 Task: In the  document ion.doc ,insert the clipart between heading and points ' search for communication ' and adjust the shape height to  '3.1''
Action: Mouse moved to (228, 211)
Screenshot: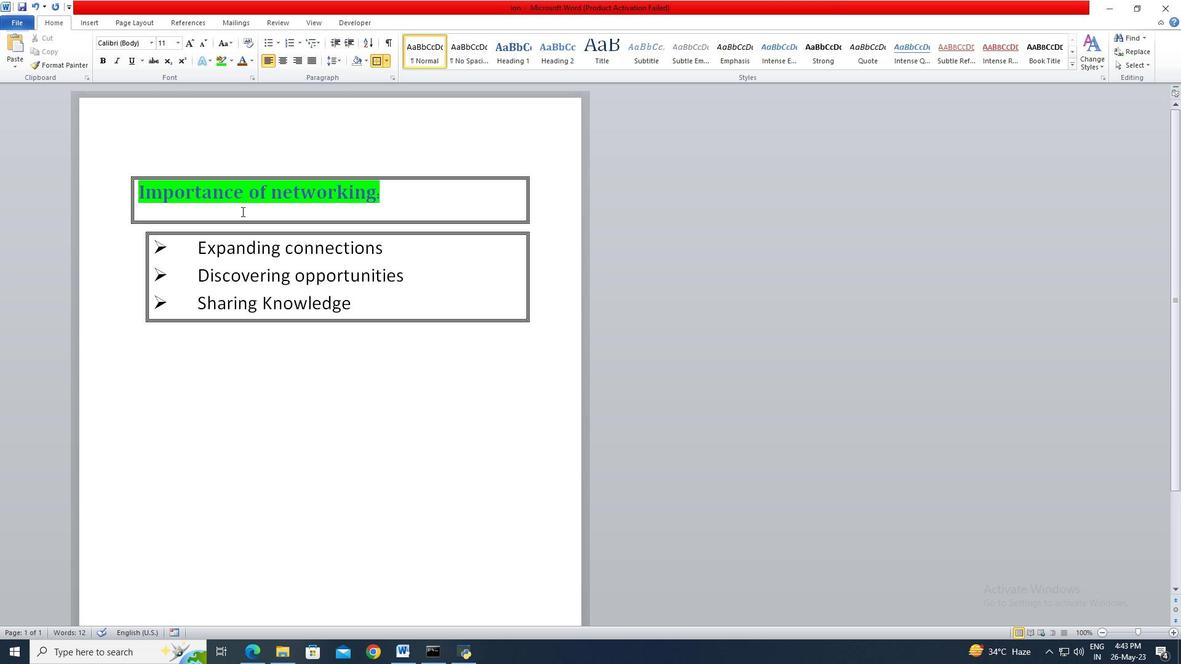 
Action: Mouse pressed left at (228, 211)
Screenshot: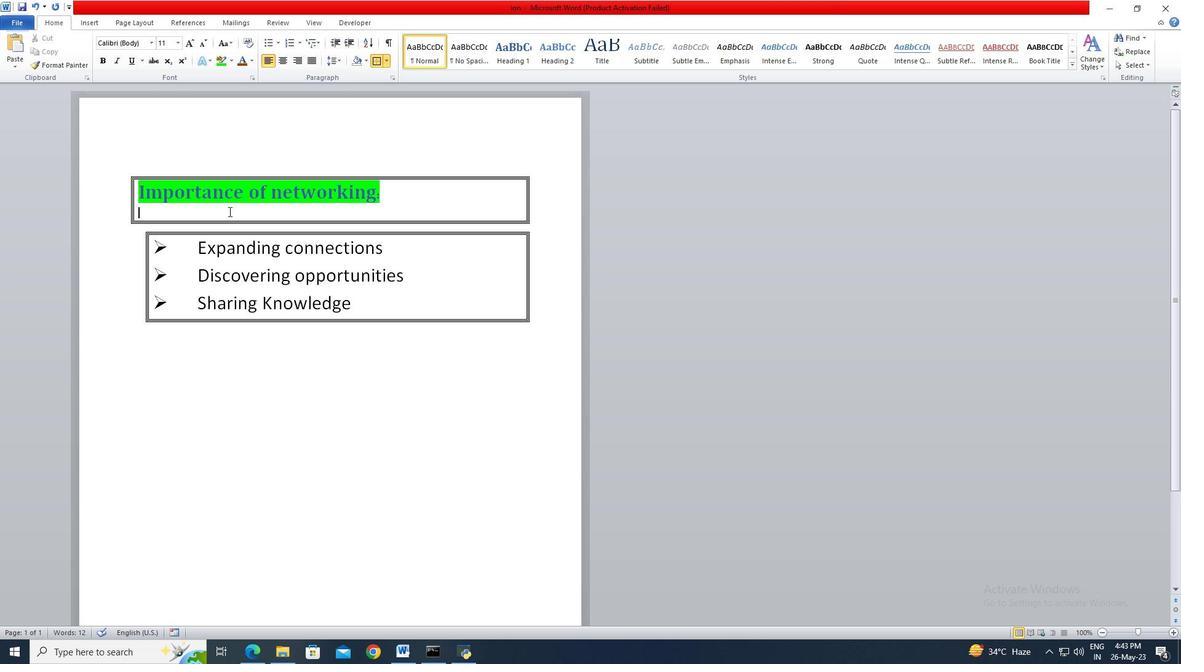 
Action: Key pressed <Key.left>
Screenshot: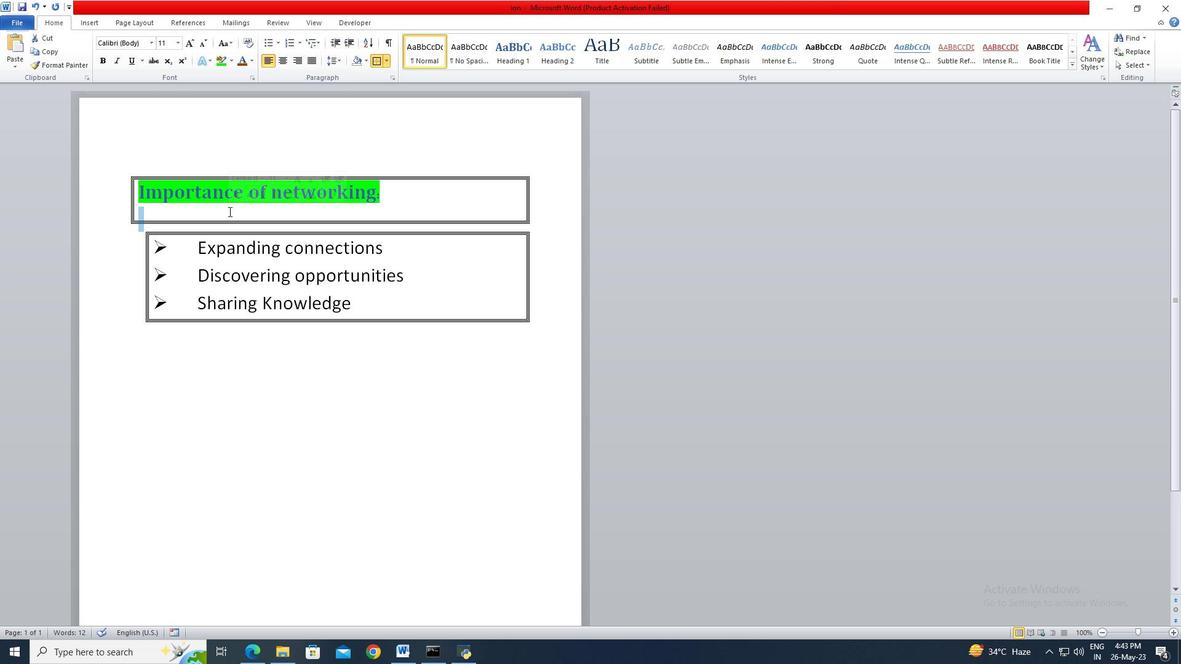 
Action: Mouse moved to (84, 22)
Screenshot: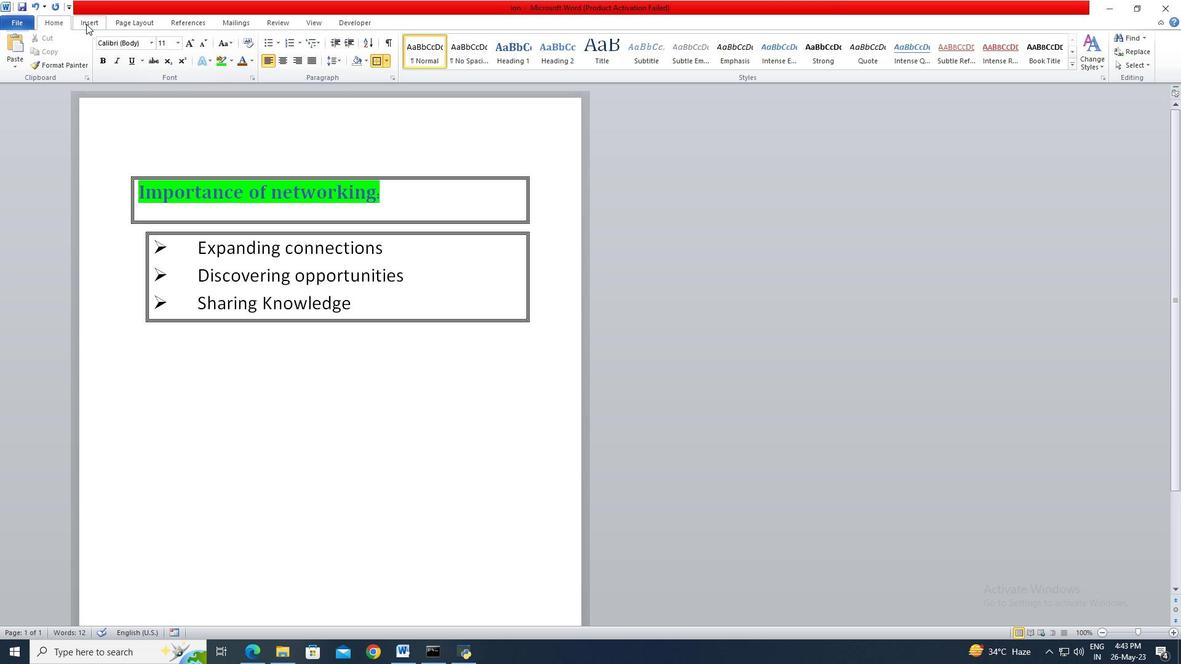 
Action: Mouse pressed left at (84, 22)
Screenshot: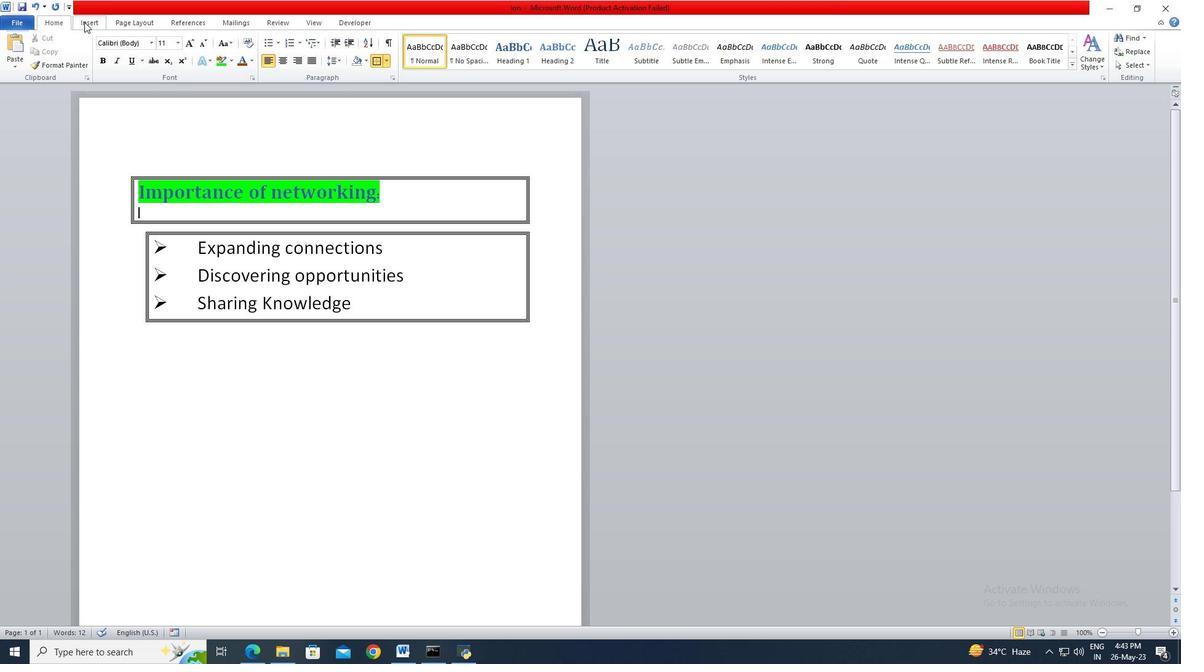 
Action: Mouse moved to (165, 56)
Screenshot: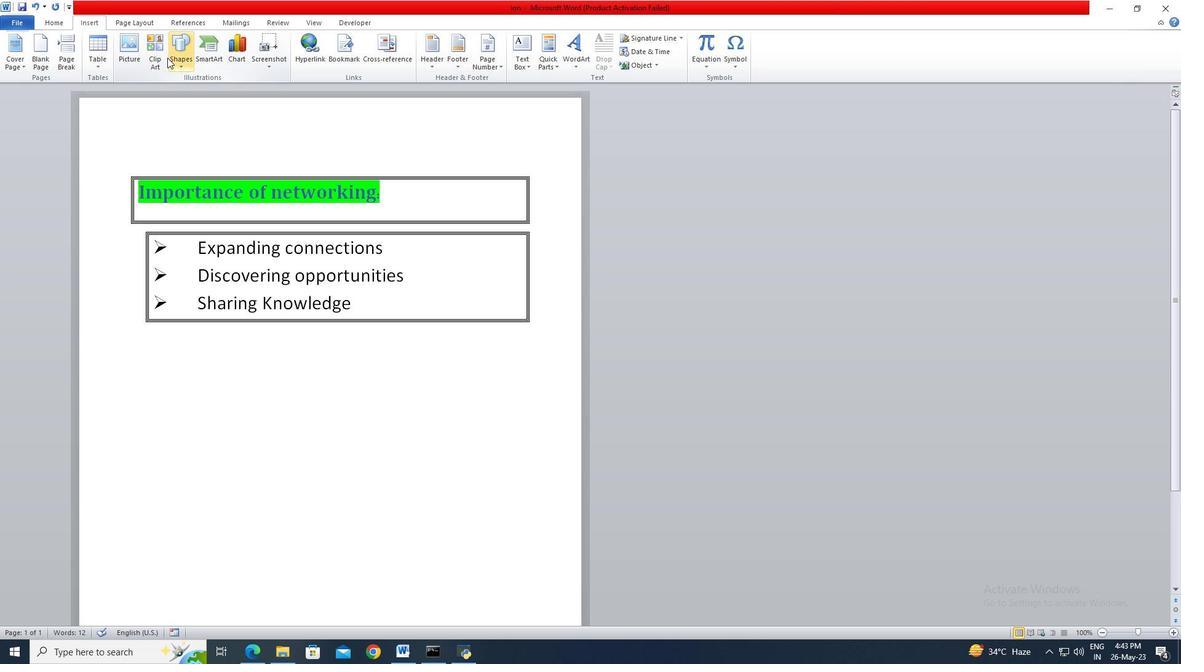 
Action: Mouse pressed left at (165, 56)
Screenshot: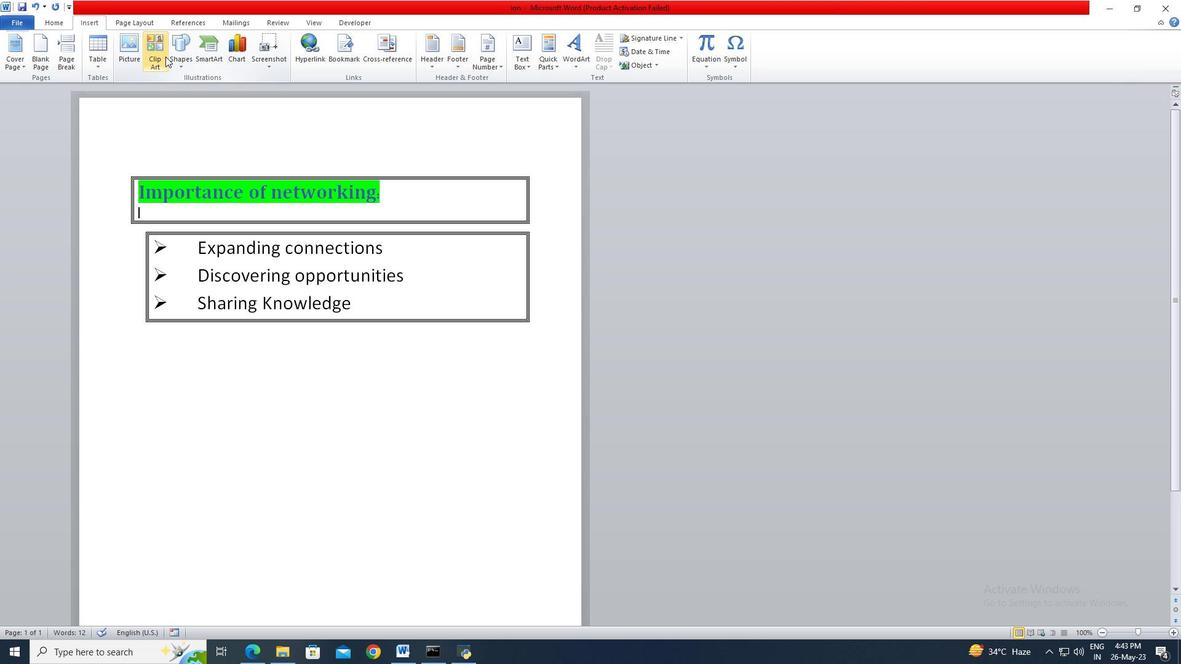 
Action: Mouse moved to (1044, 115)
Screenshot: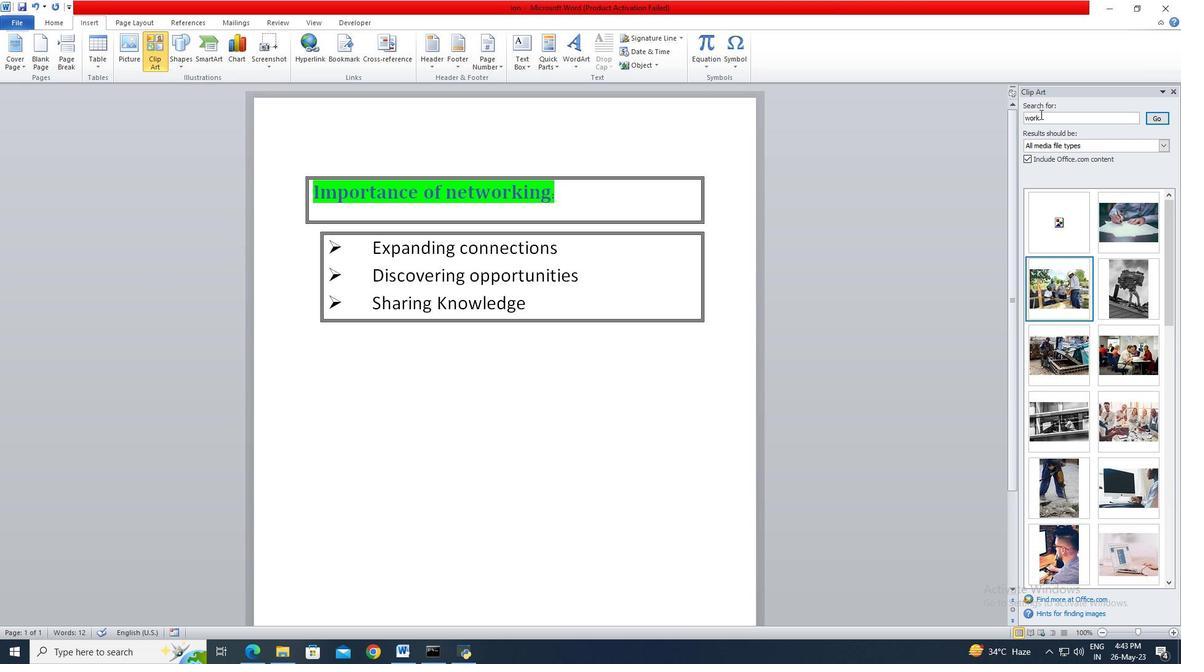 
Action: Mouse pressed left at (1044, 115)
Screenshot: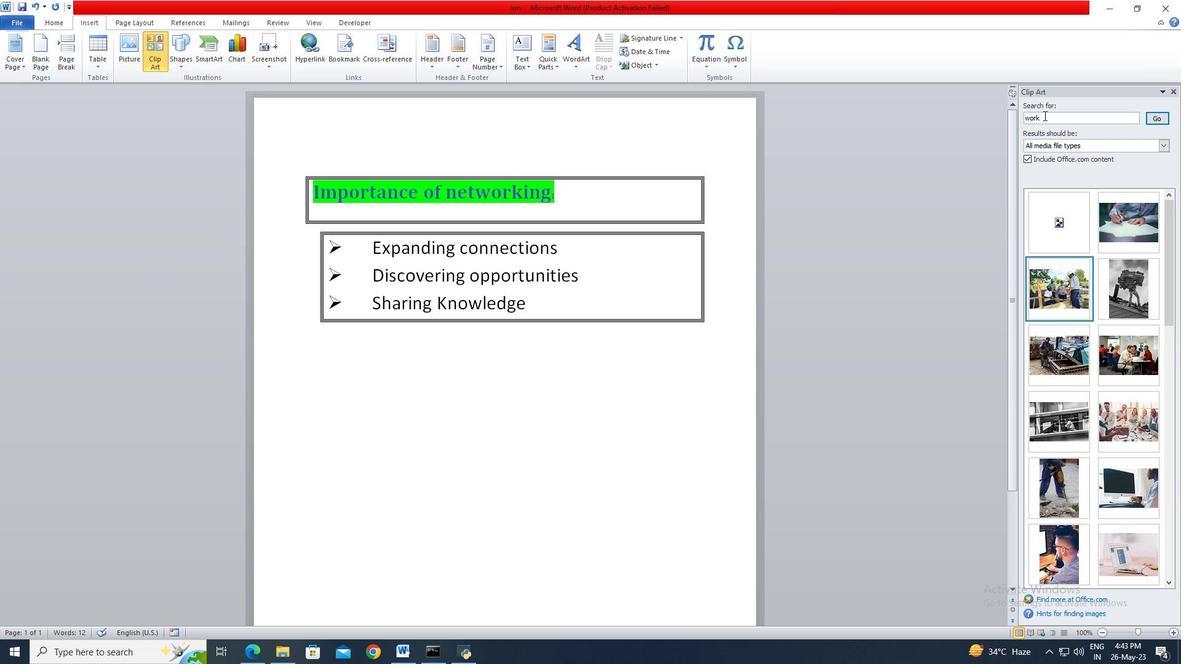 
Action: Mouse moved to (1045, 116)
Screenshot: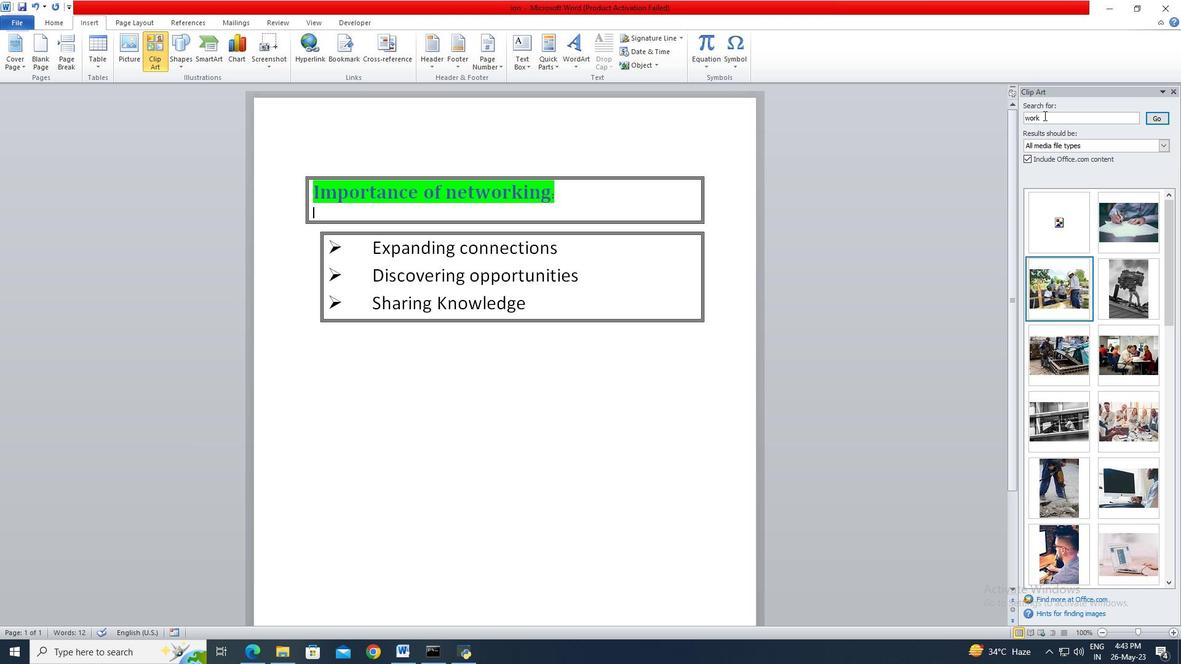 
Action: Key pressed ctrl+A<Key.delete>communication<Key.enter>
Screenshot: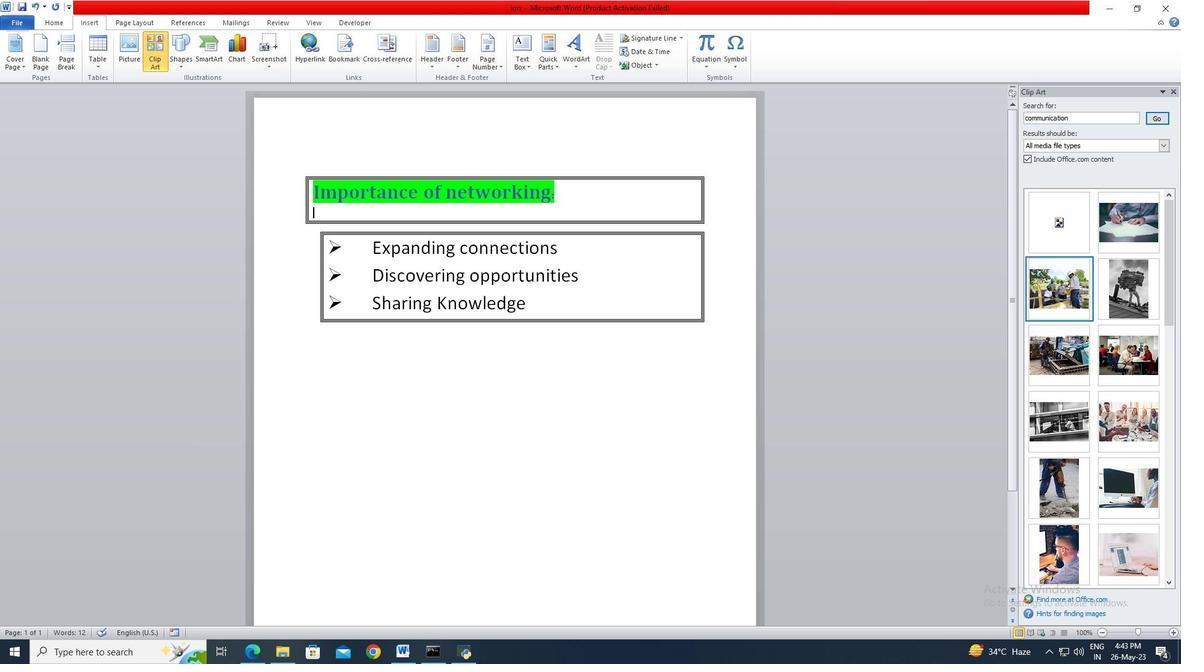 
Action: Mouse moved to (1081, 211)
Screenshot: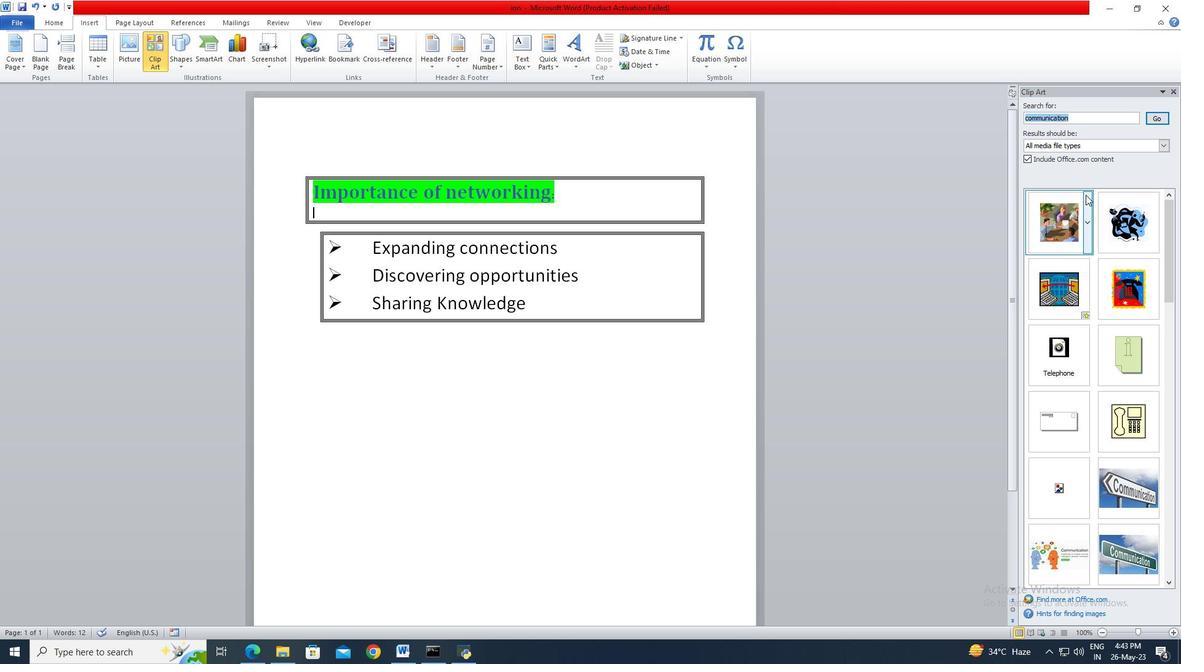 
Action: Mouse pressed left at (1081, 211)
Screenshot: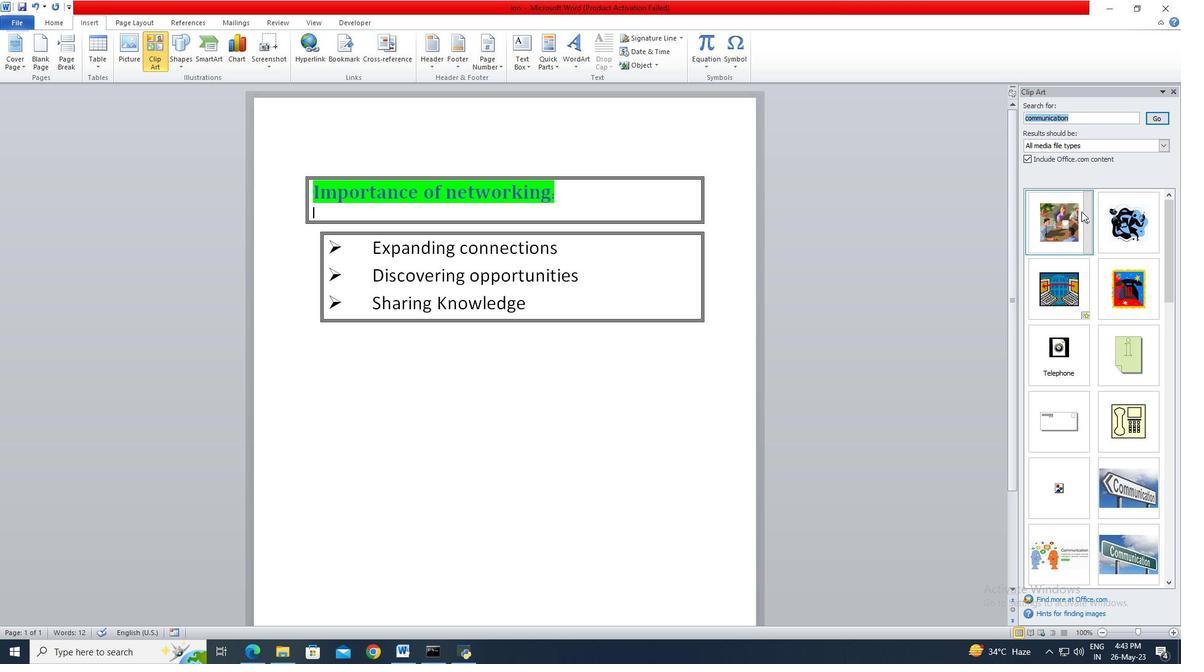 
Action: Mouse moved to (1142, 44)
Screenshot: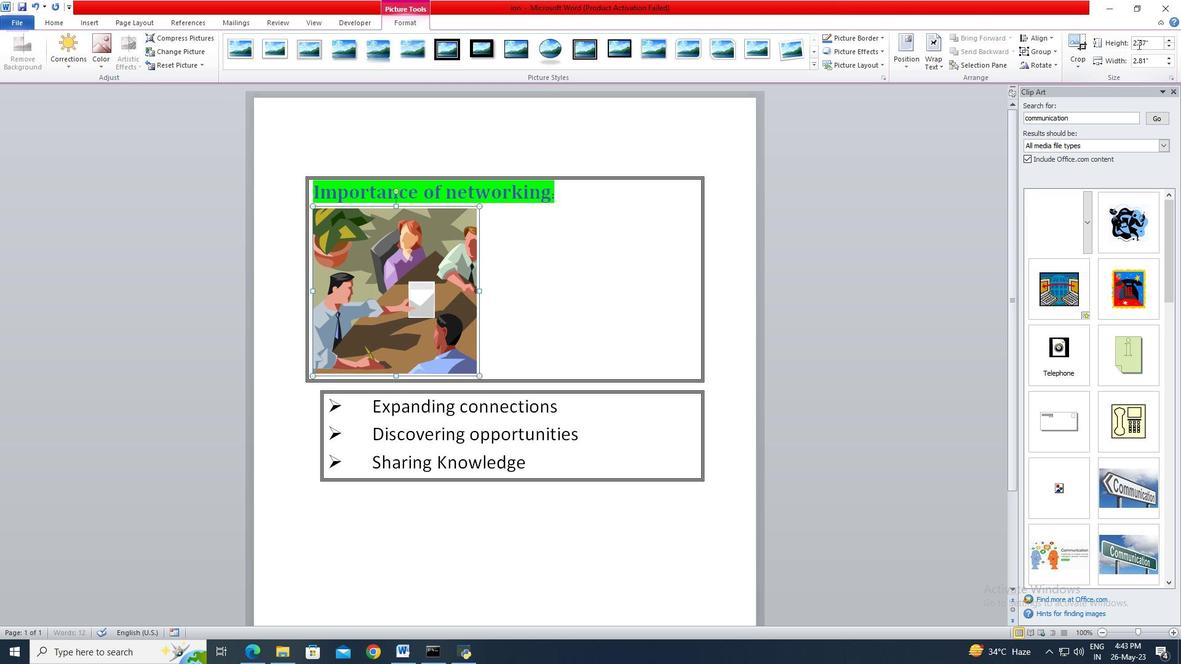 
Action: Mouse pressed left at (1142, 44)
Screenshot: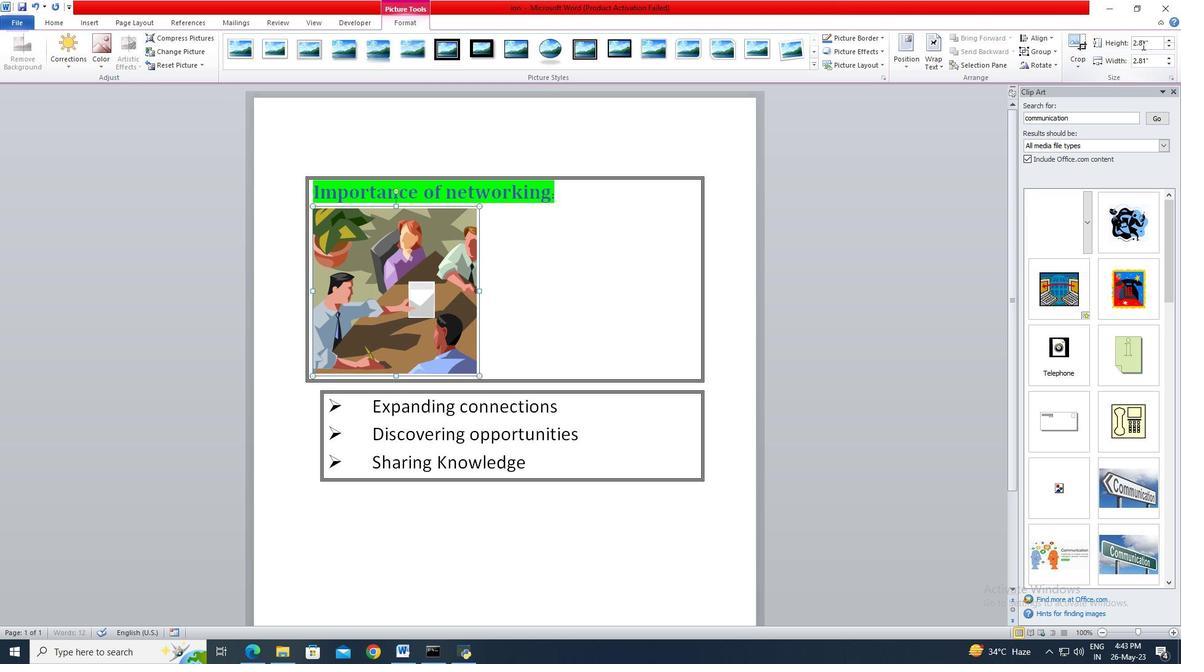 
Action: Key pressed 3.1<Key.enter>
Screenshot: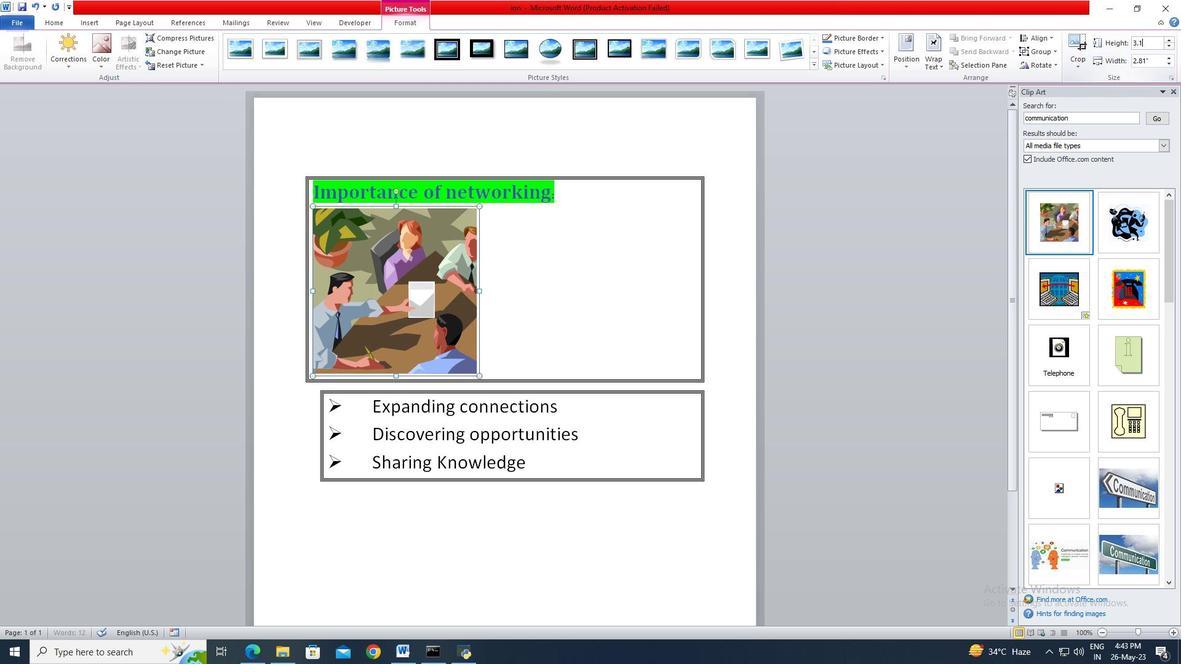 
